 Task: Add the task  Improve error handling and reporting in the app to the section Code Rush in the project TrueLine and add a Due Date to the respective task as 2023/07/03.
Action: Mouse moved to (642, 530)
Screenshot: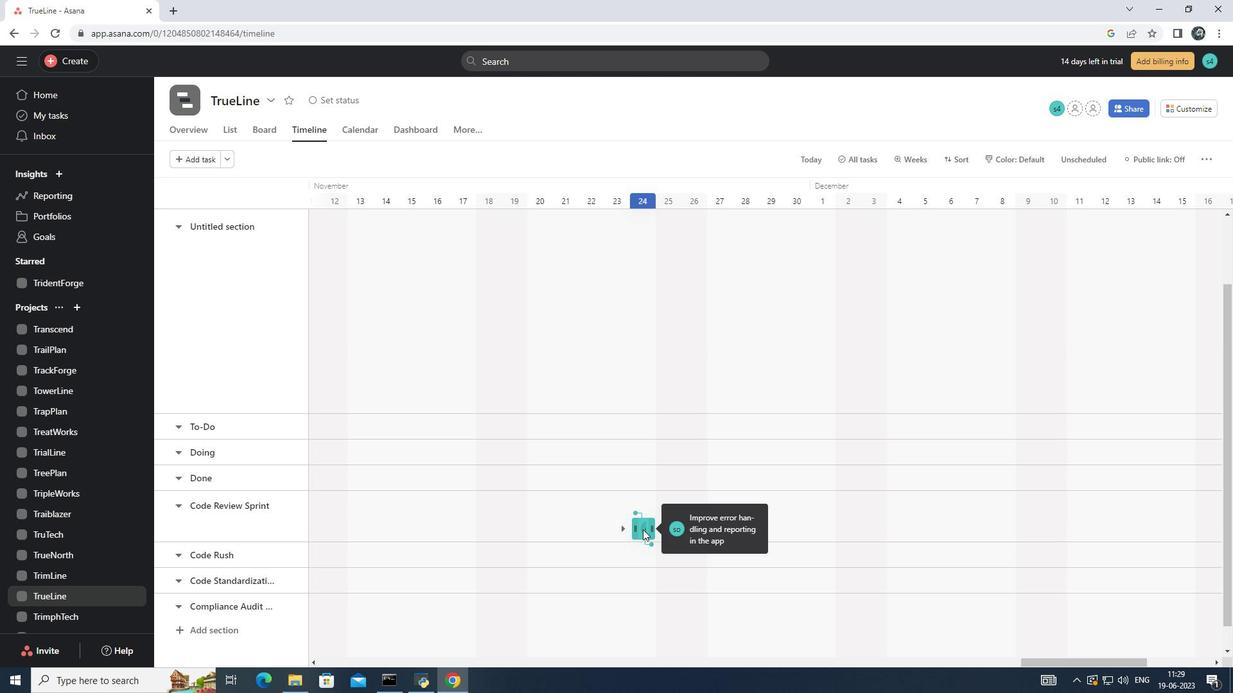 
Action: Mouse pressed left at (642, 530)
Screenshot: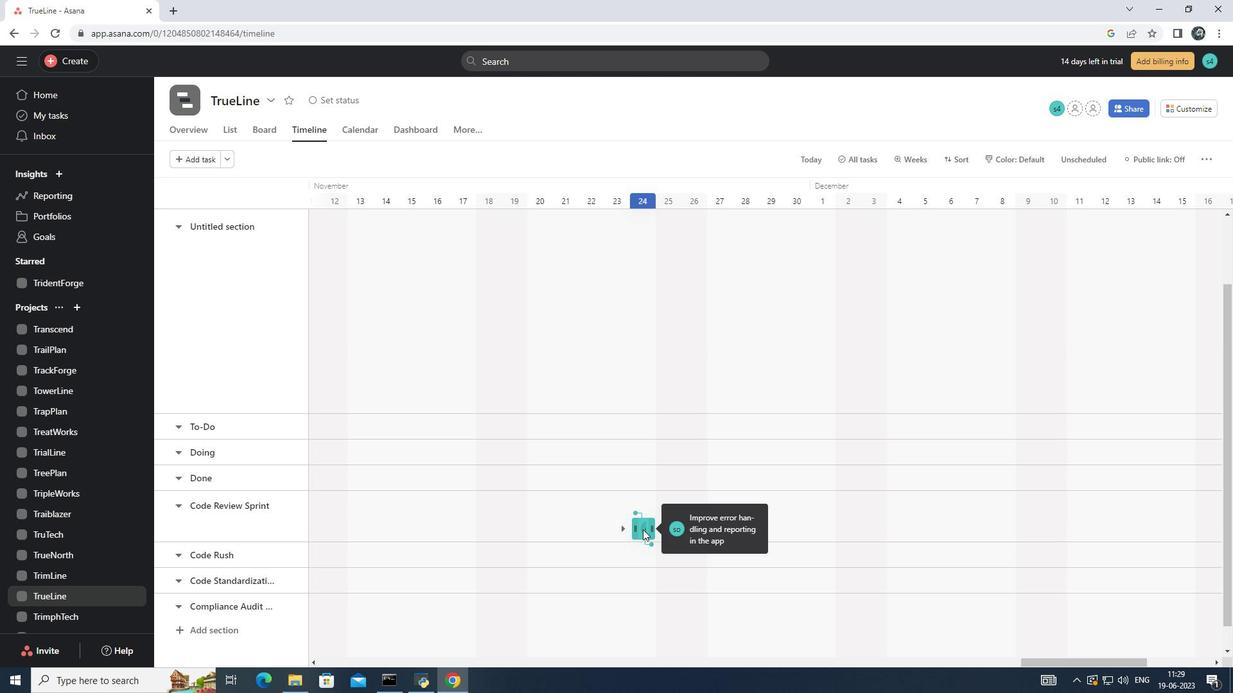 
Action: Mouse moved to (987, 282)
Screenshot: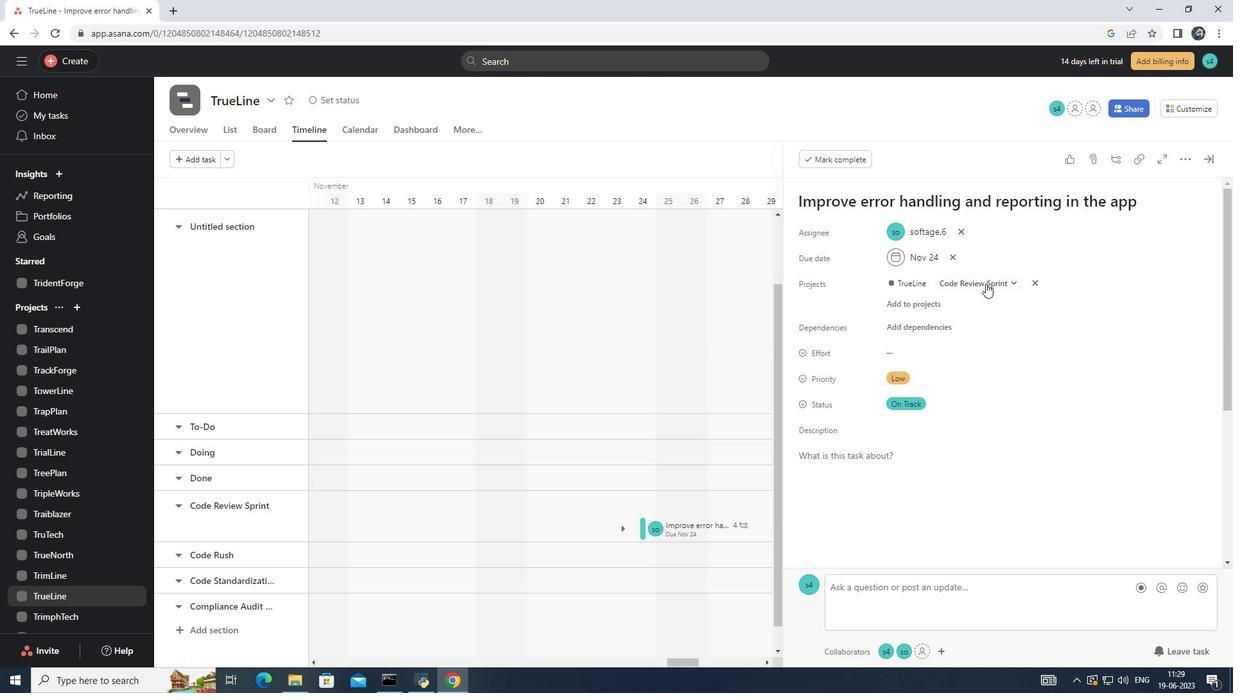 
Action: Mouse pressed left at (987, 282)
Screenshot: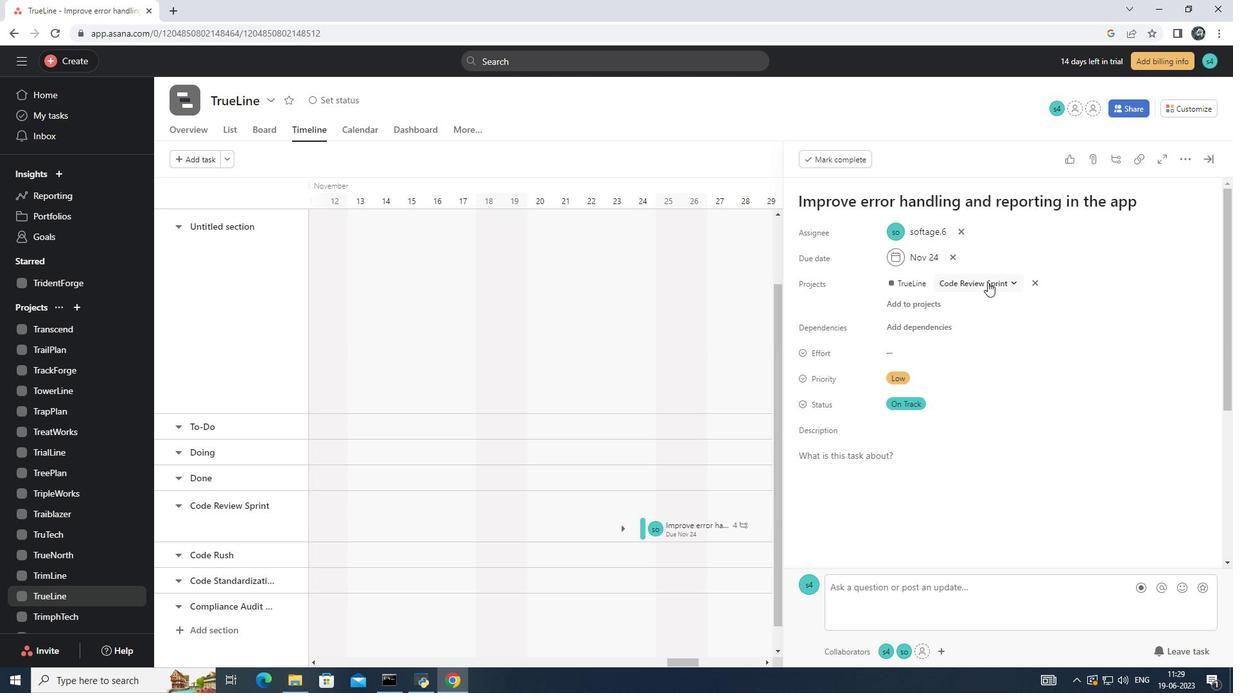 
Action: Mouse moved to (969, 433)
Screenshot: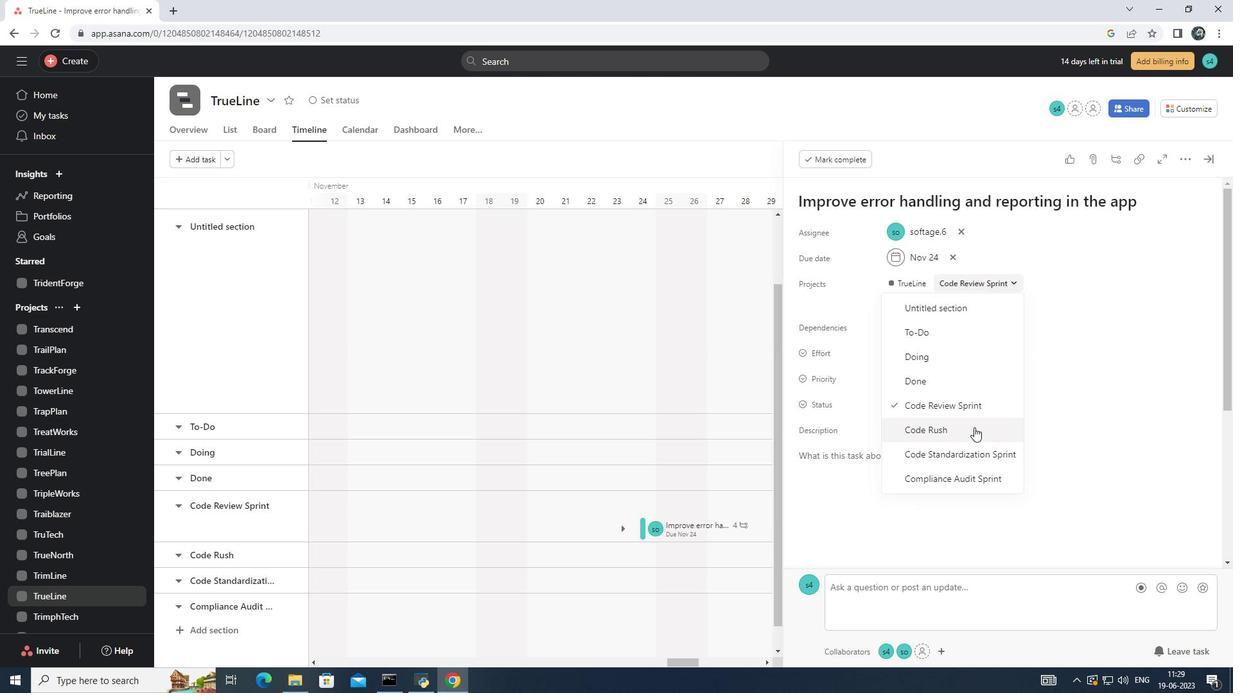 
Action: Mouse pressed left at (969, 433)
Screenshot: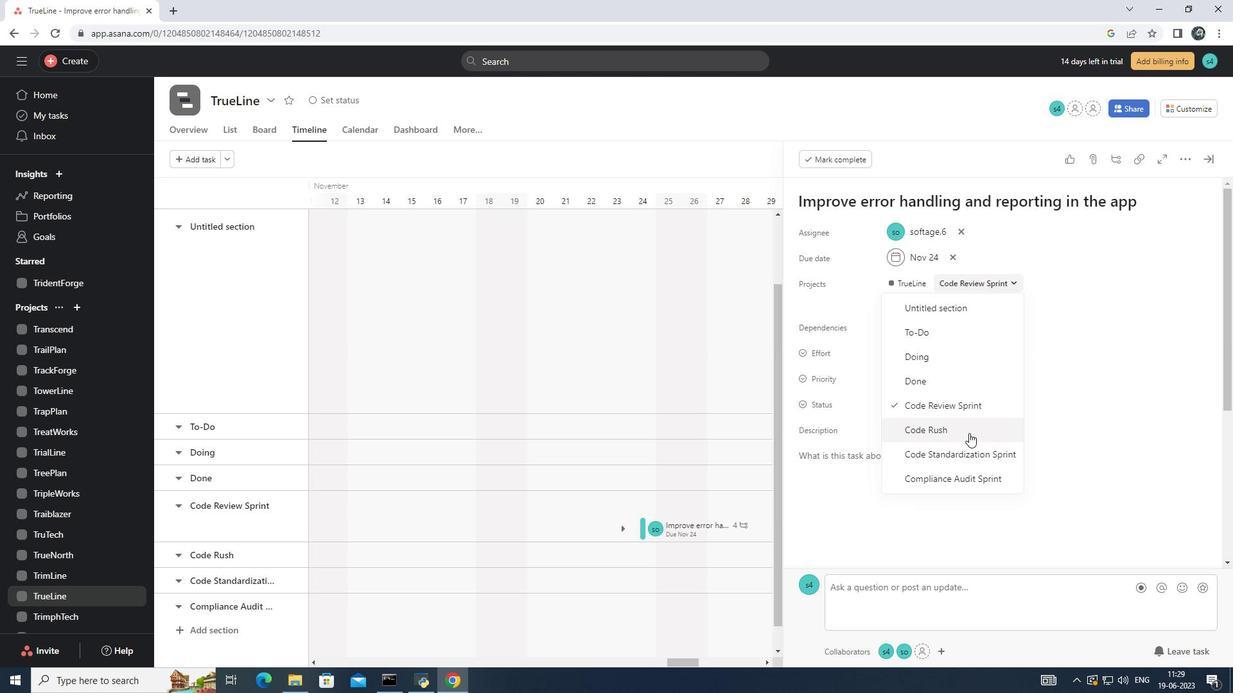 
Action: Mouse moved to (950, 255)
Screenshot: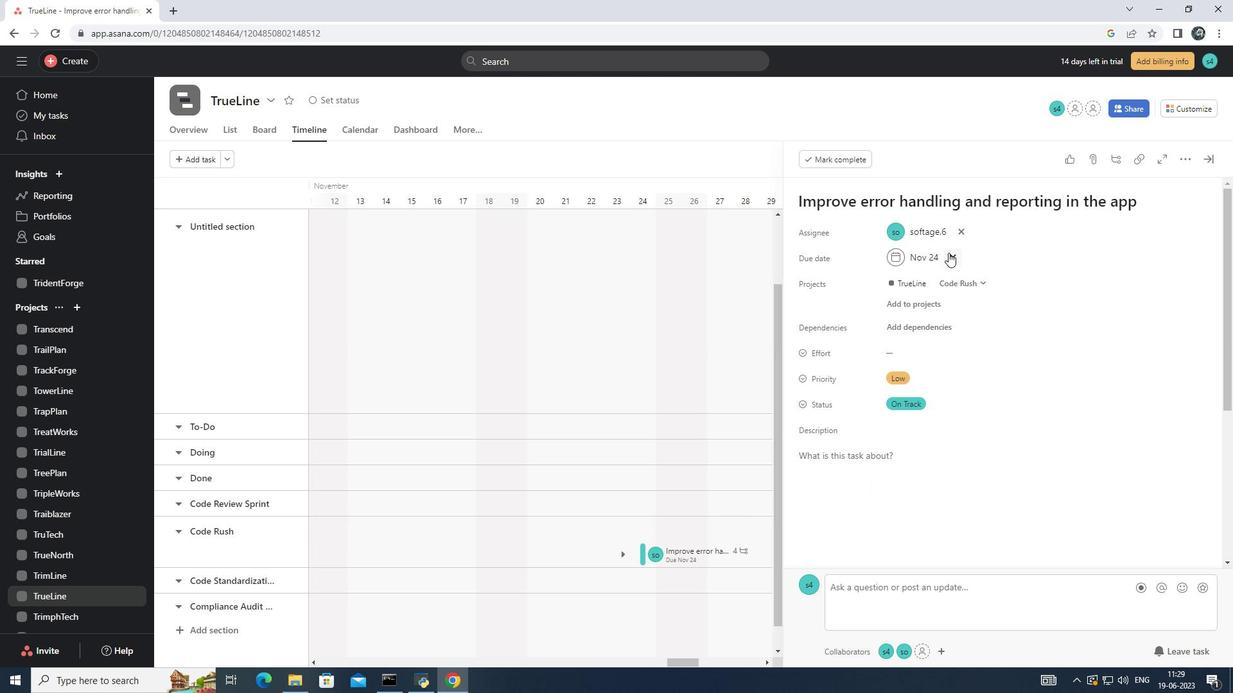 
Action: Mouse pressed left at (950, 255)
Screenshot: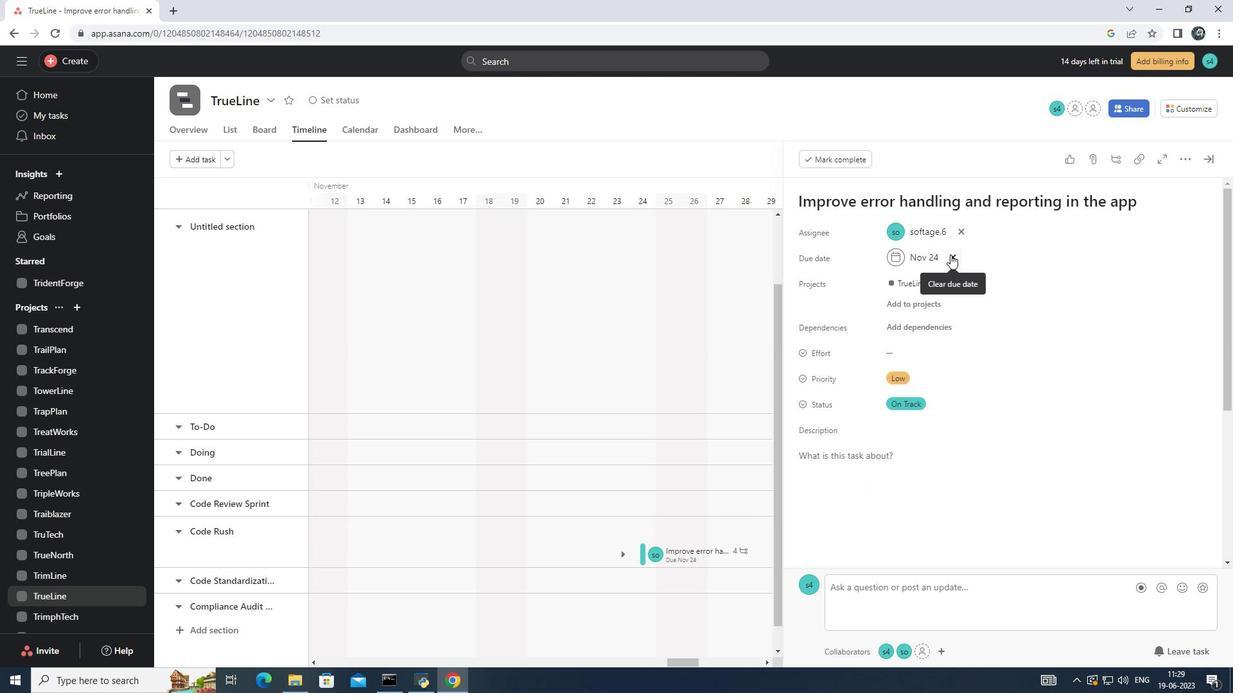 
Action: Mouse moved to (901, 252)
Screenshot: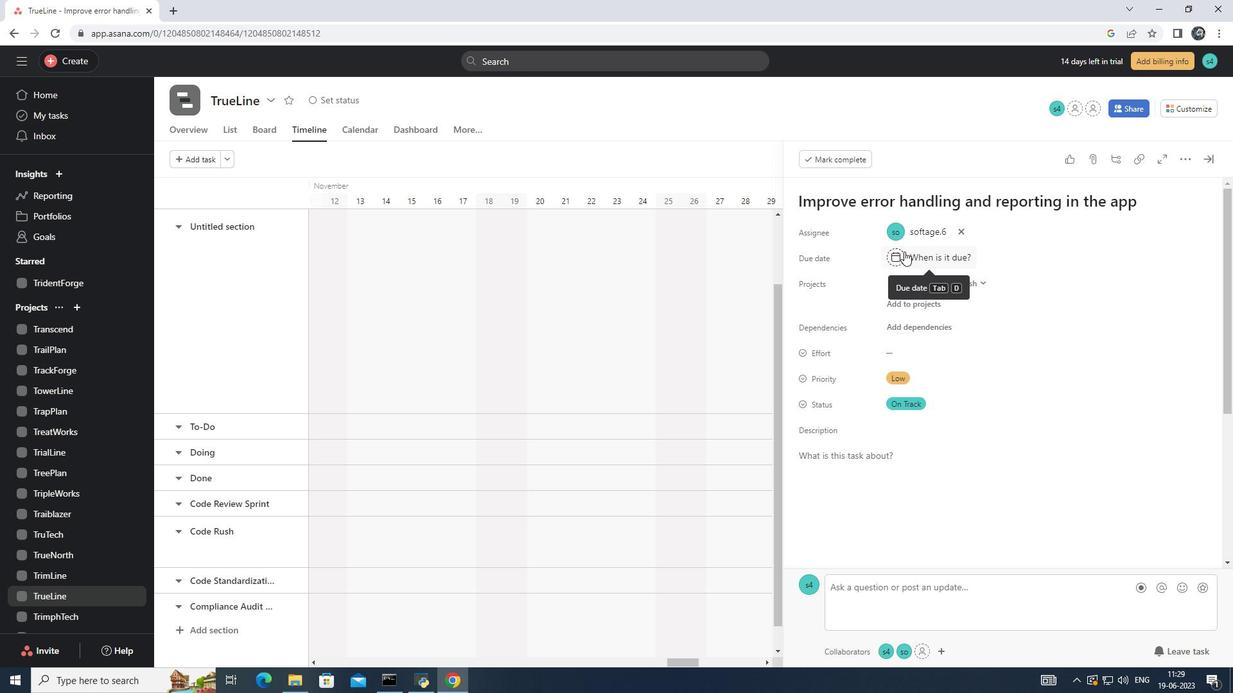 
Action: Mouse pressed left at (901, 252)
Screenshot: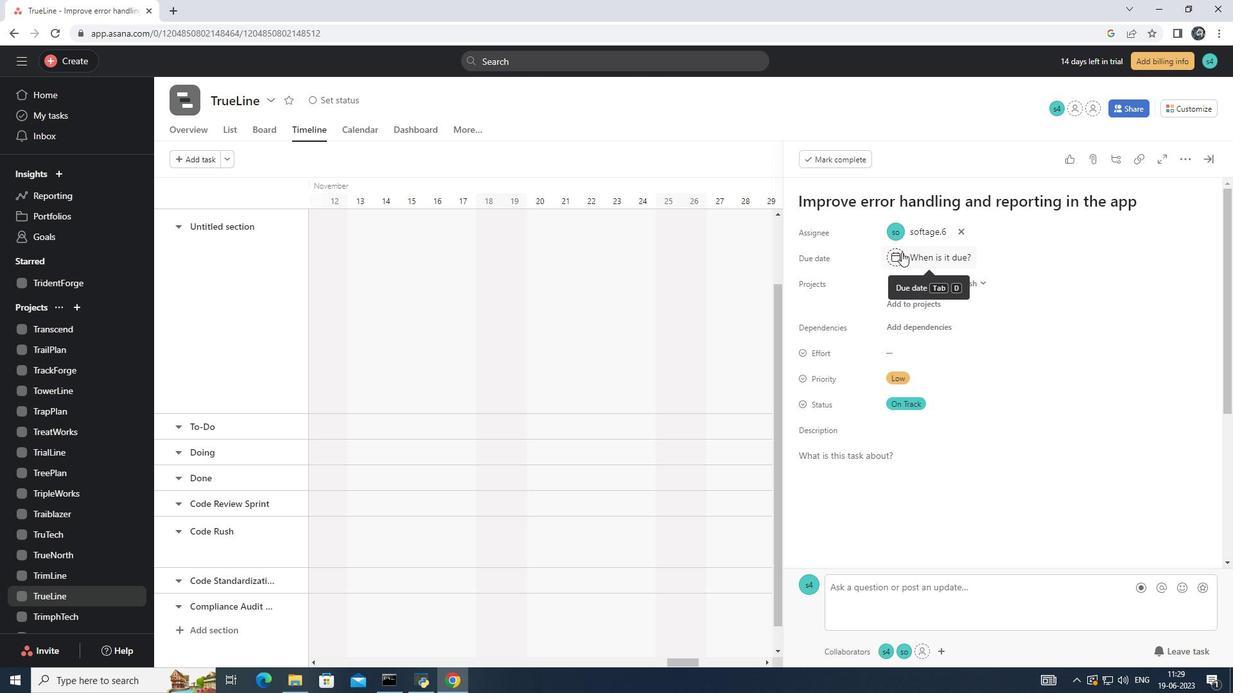 
Action: Mouse moved to (998, 294)
Screenshot: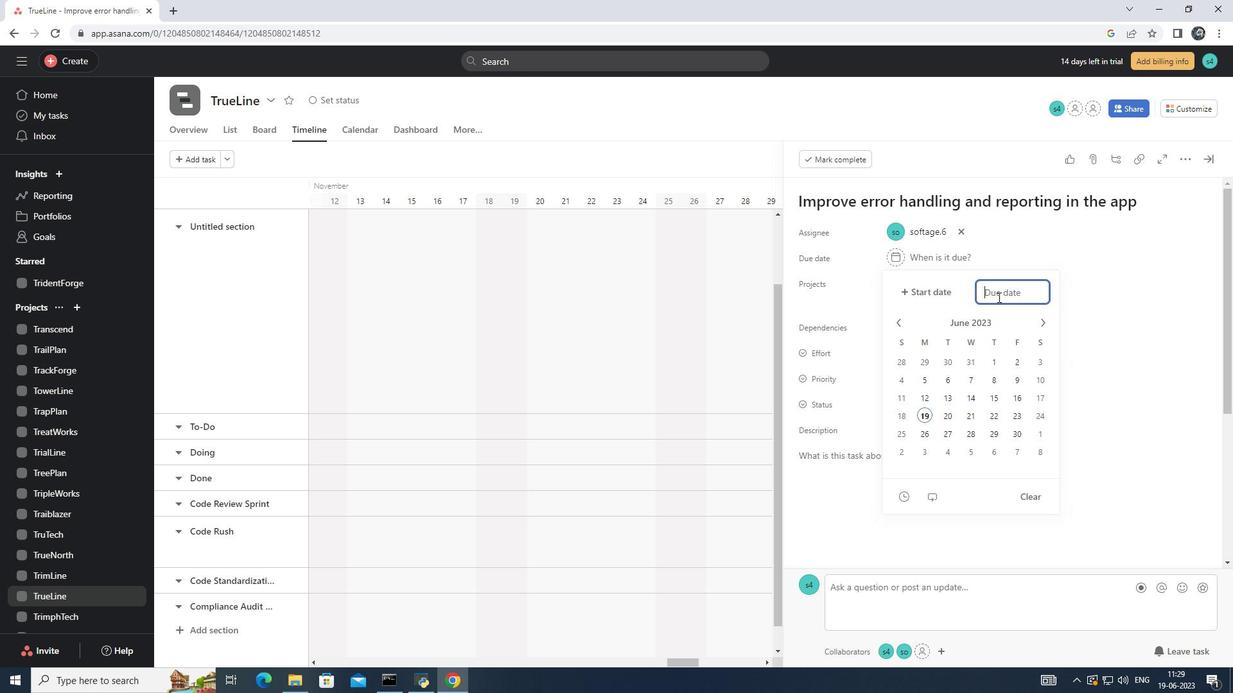 
Action: Key pressed 2023/07/03<Key.enter>
Screenshot: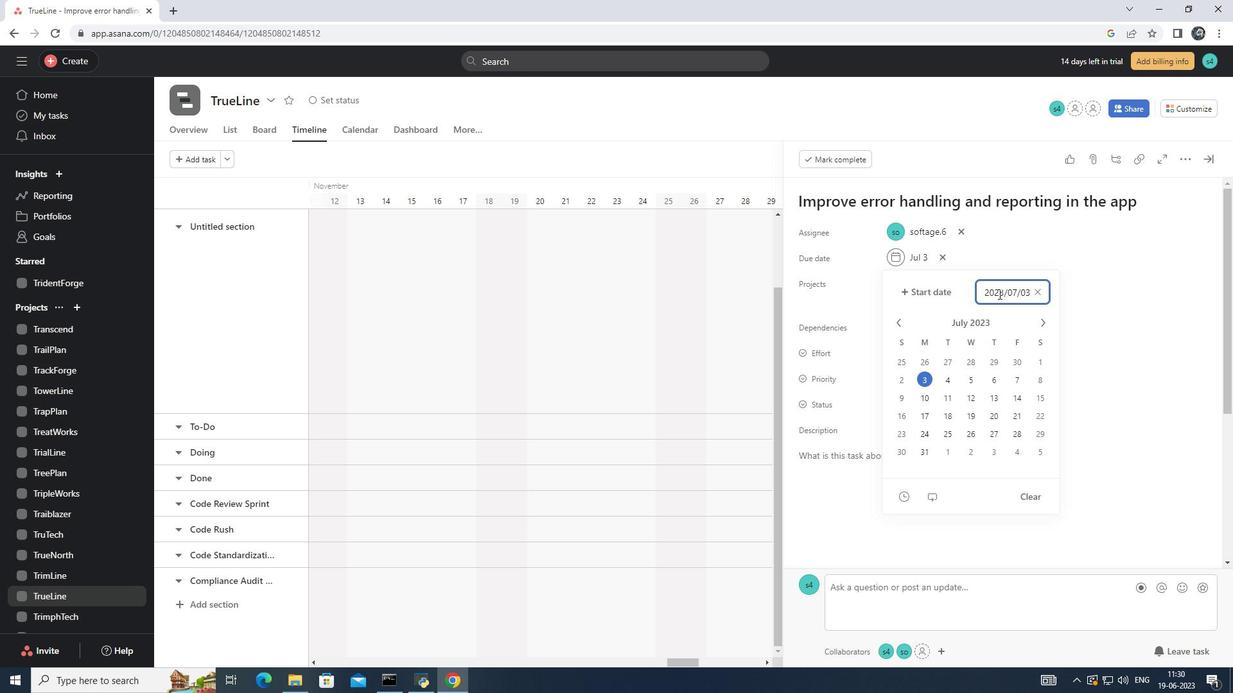 
